 Task: Invite Team Member Softage.1@softage.net to Workspace Full-stack Development. Invite Team Member Softage.2@softage.net to Workspace Full-stack Development. Invite Team Member Softage.3@softage.net to Workspace Full-stack Development. Invite Team Member Softage.4@softage.net to Workspace Full-stack Development
Action: Mouse moved to (932, 152)
Screenshot: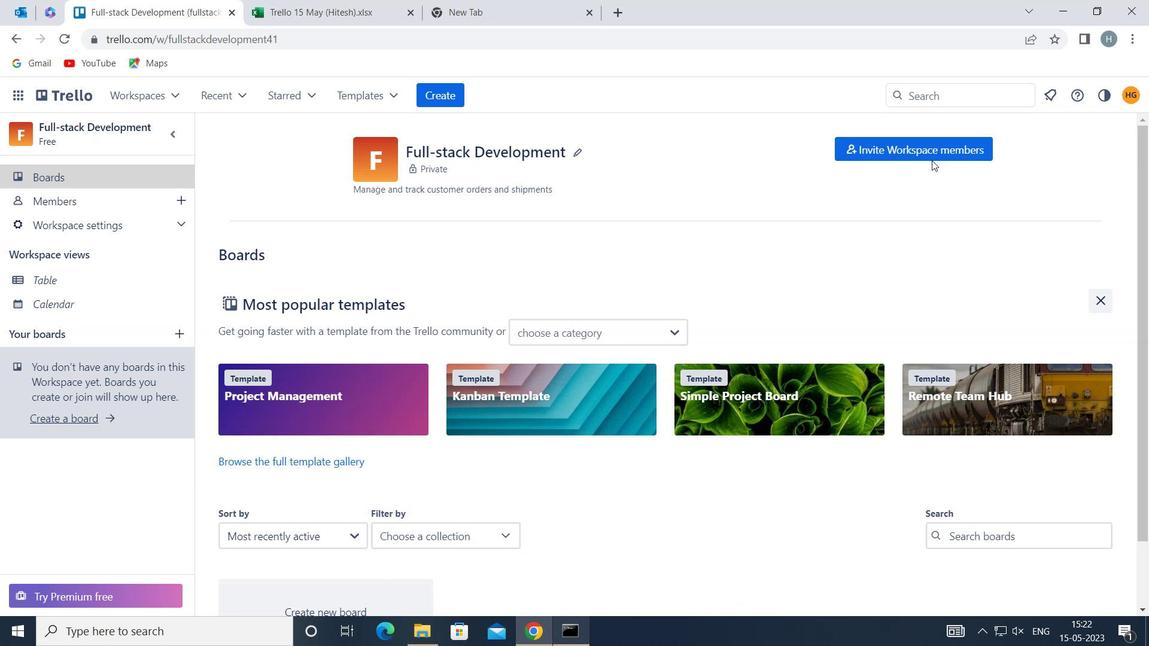 
Action: Mouse pressed left at (932, 152)
Screenshot: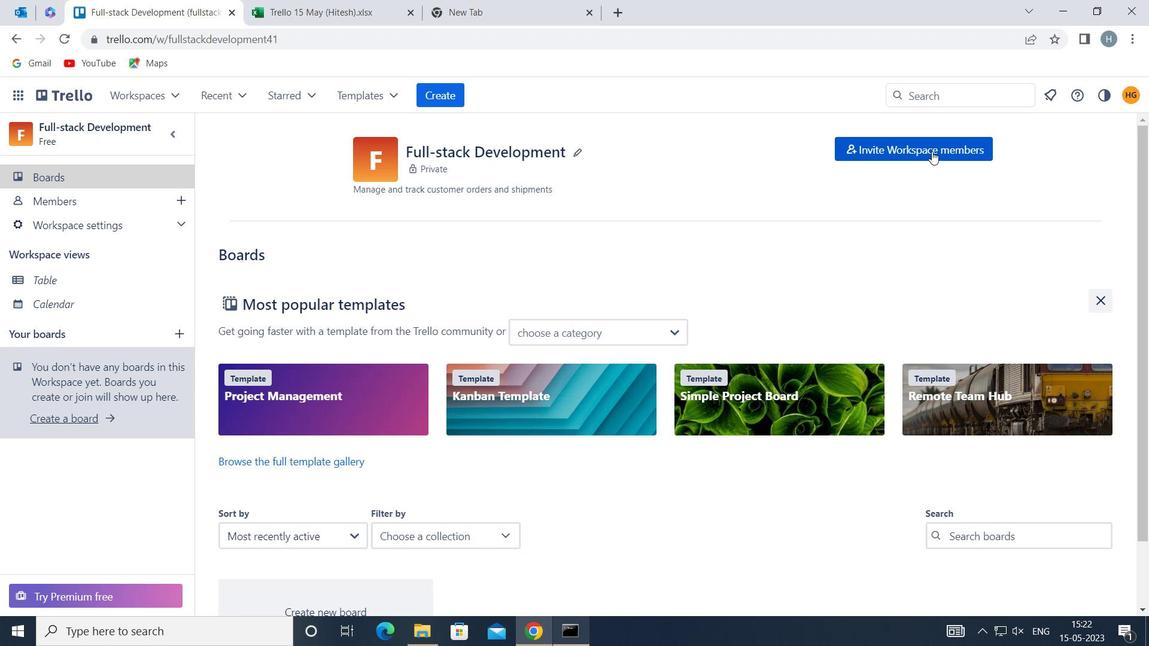 
Action: Key pressed softage.1<Key.shift>@SOFTAGE.NET
Screenshot: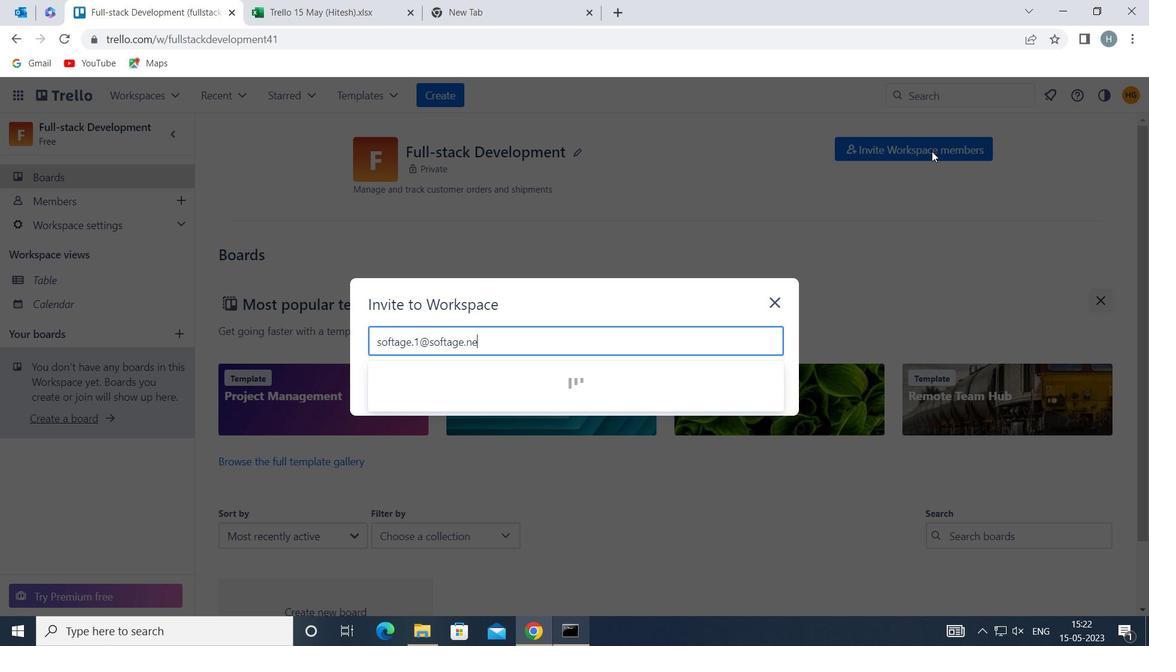 
Action: Mouse moved to (409, 392)
Screenshot: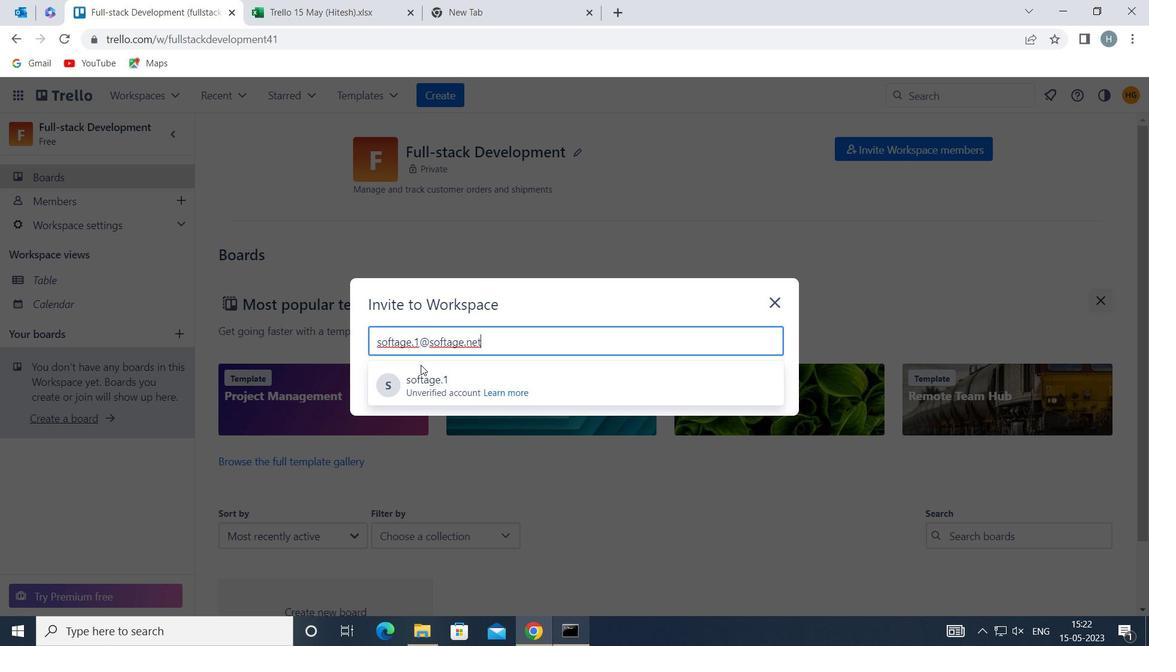 
Action: Mouse pressed left at (409, 392)
Screenshot: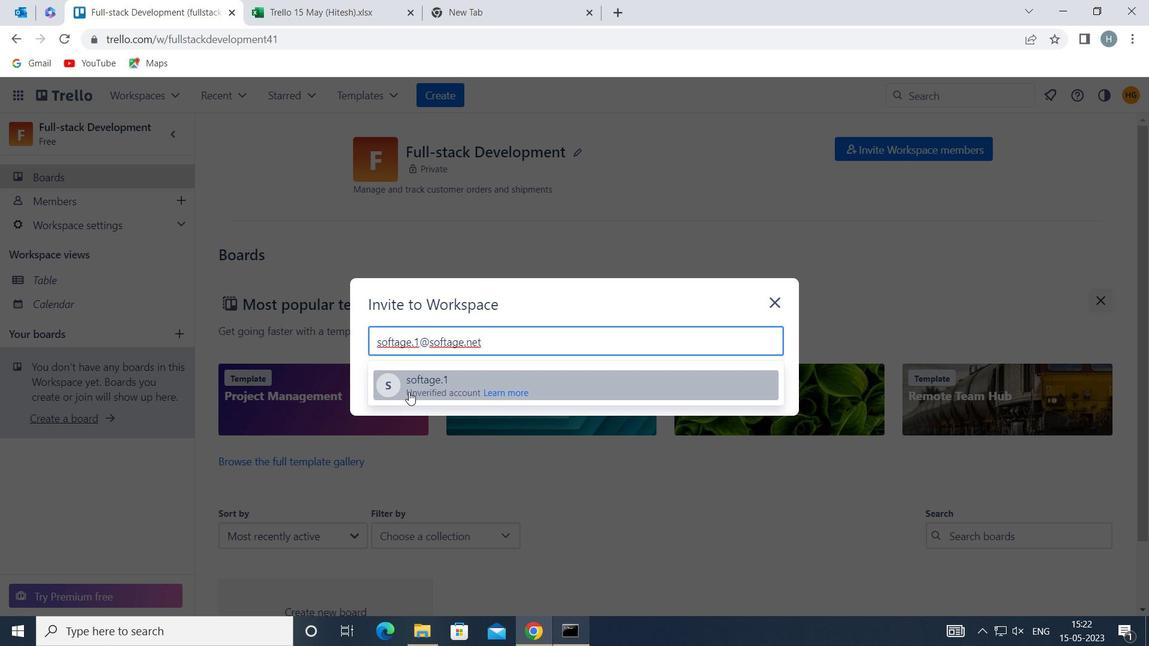 
Action: Key pressed SOFTAGE.2<Key.shift>@SOFTAGE,<Key.backspace>.NET
Screenshot: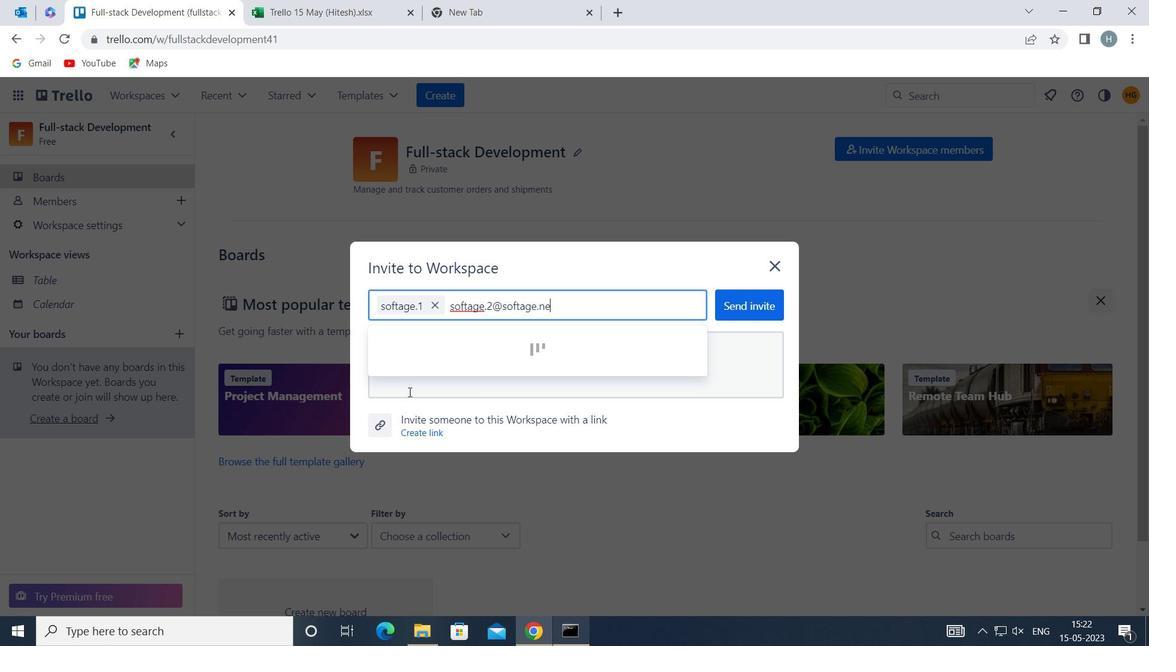 
Action: Mouse moved to (394, 355)
Screenshot: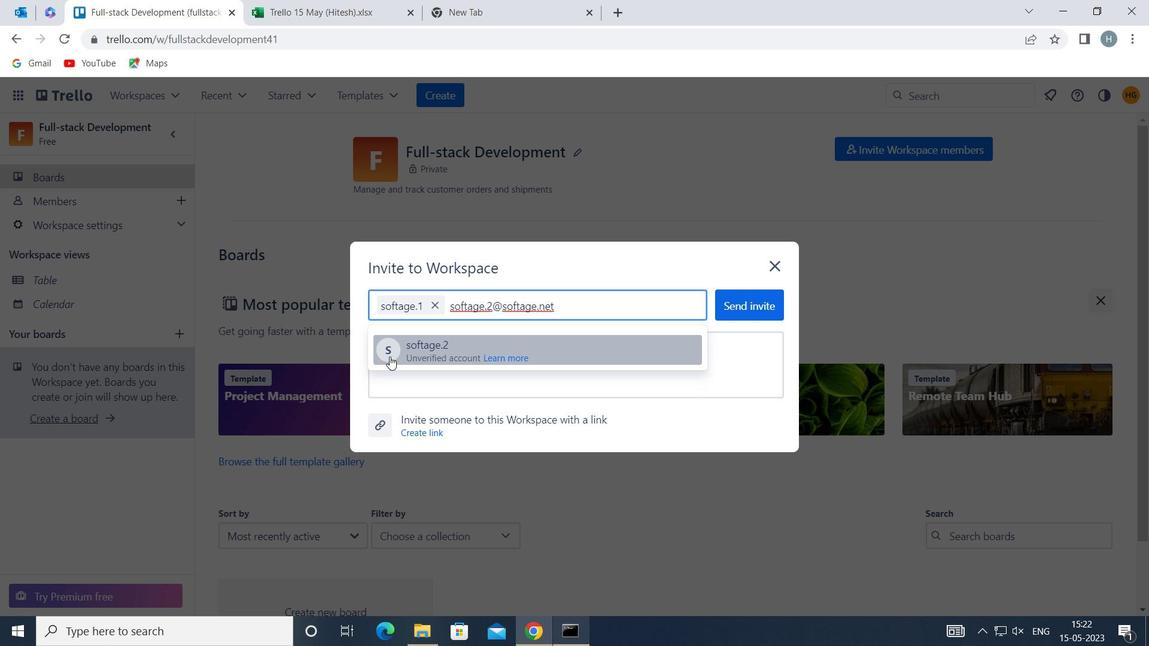
Action: Mouse pressed left at (394, 355)
Screenshot: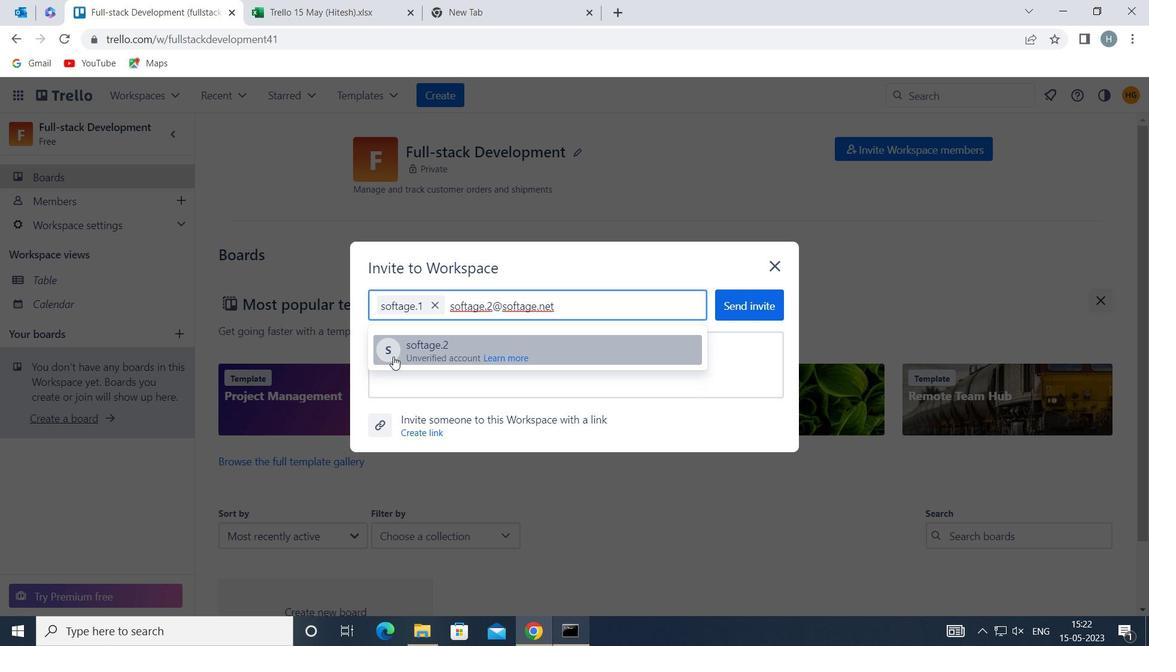 
Action: Key pressed SOFTAGE.3<Key.shift>@SOFTAGE.NET
Screenshot: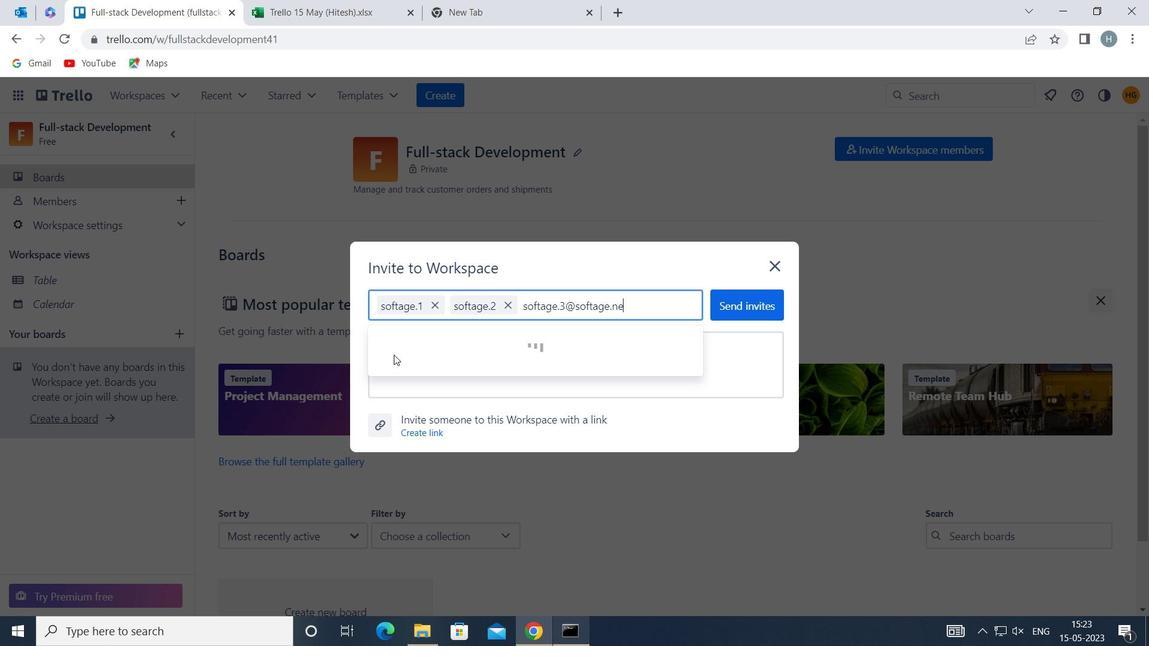 
Action: Mouse pressed left at (394, 355)
Screenshot: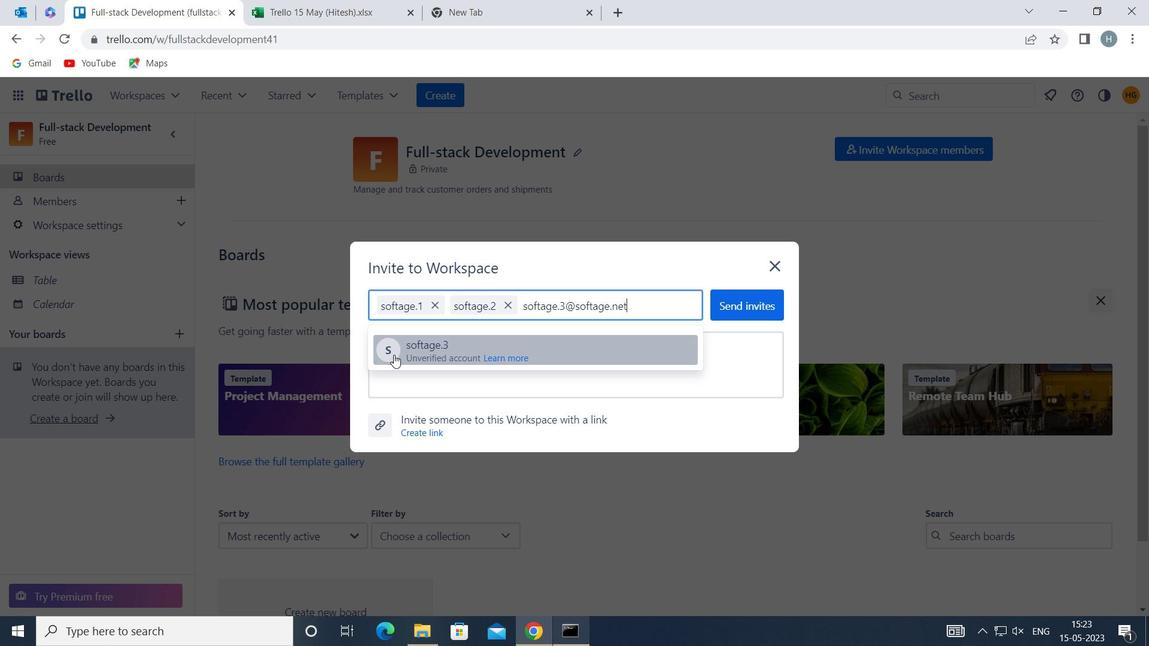 
Action: Key pressed SOFTAGE.4<Key.shift>@SOFTAGE.NET
Screenshot: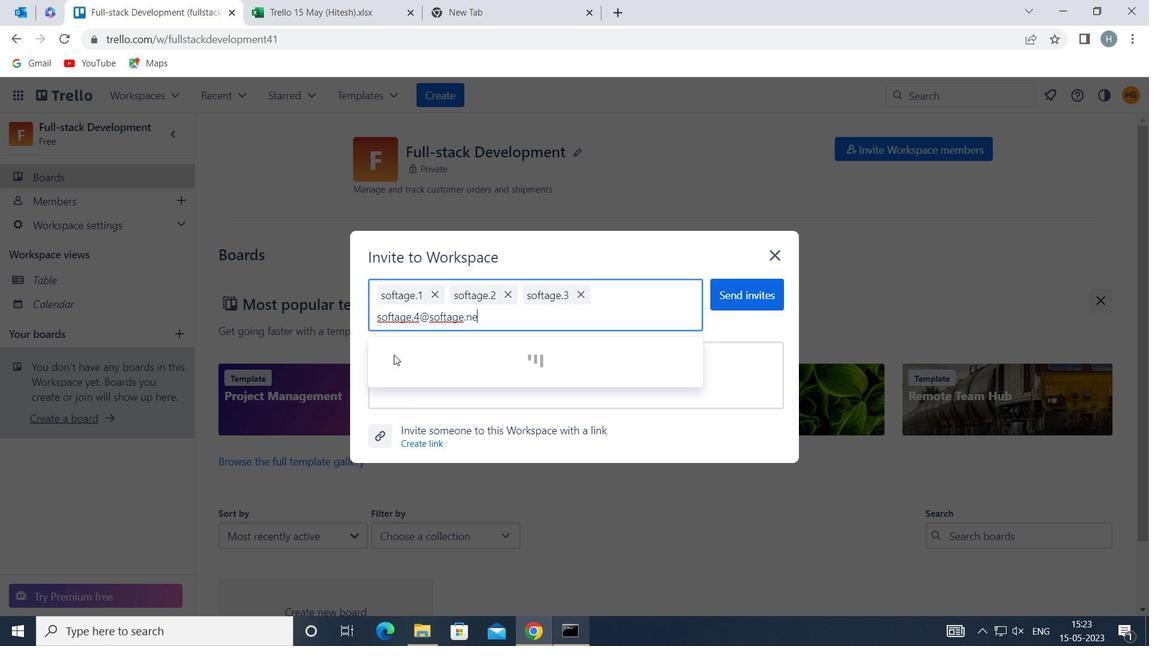 
Action: Mouse pressed left at (394, 355)
Screenshot: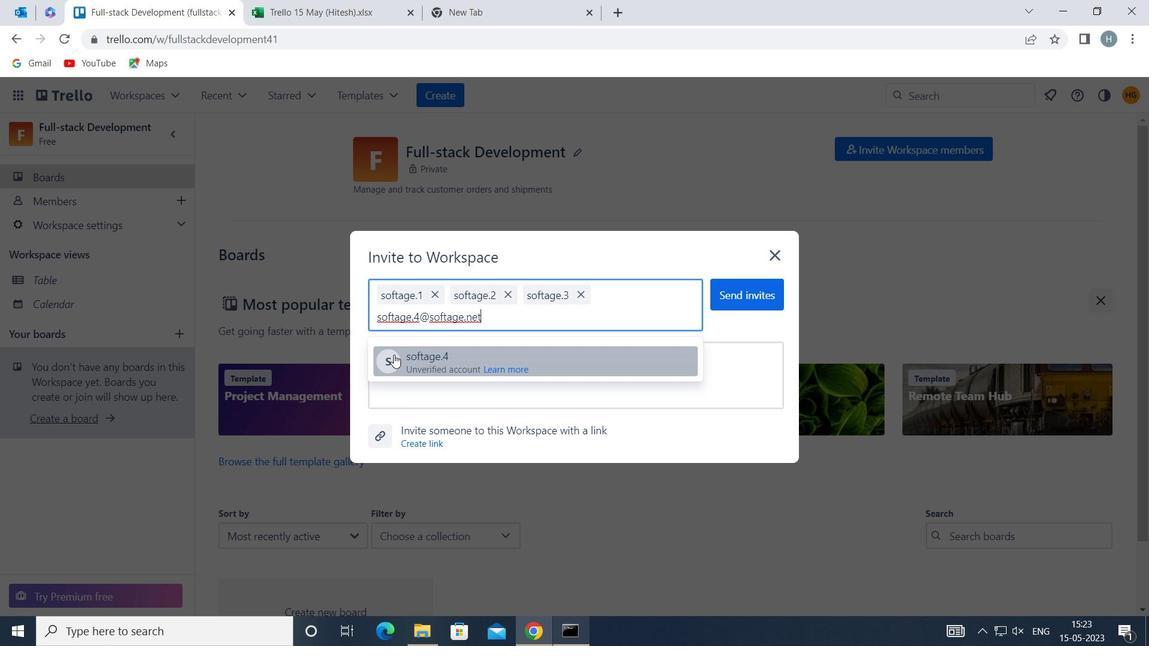 
Action: Mouse moved to (737, 293)
Screenshot: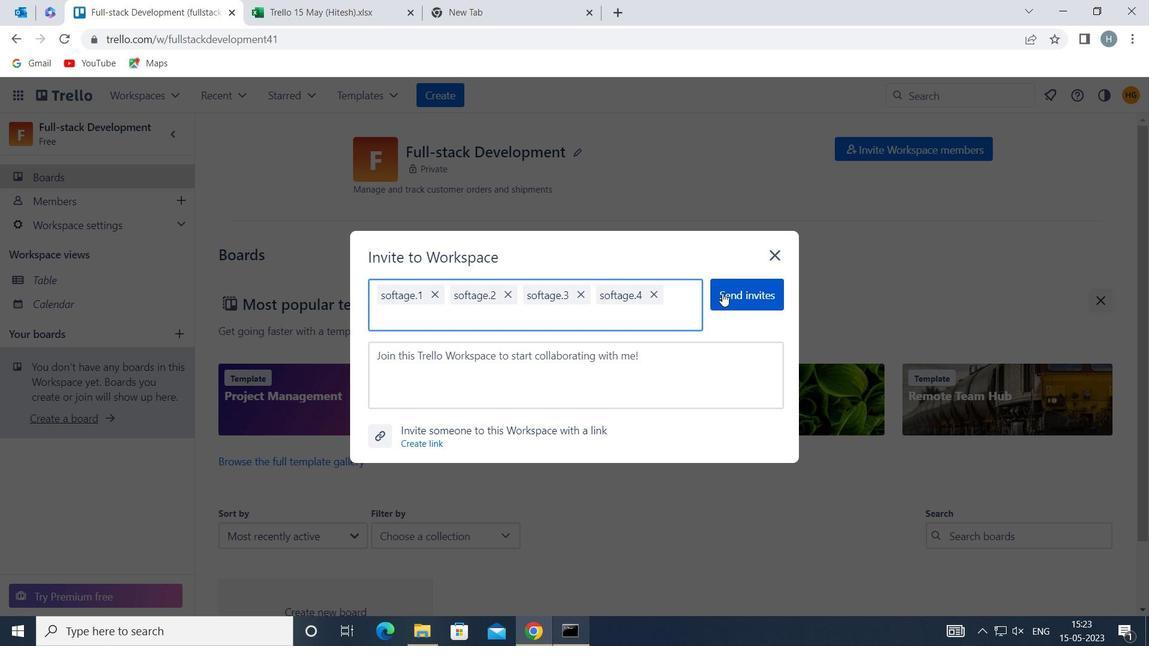 
Action: Mouse pressed left at (737, 293)
Screenshot: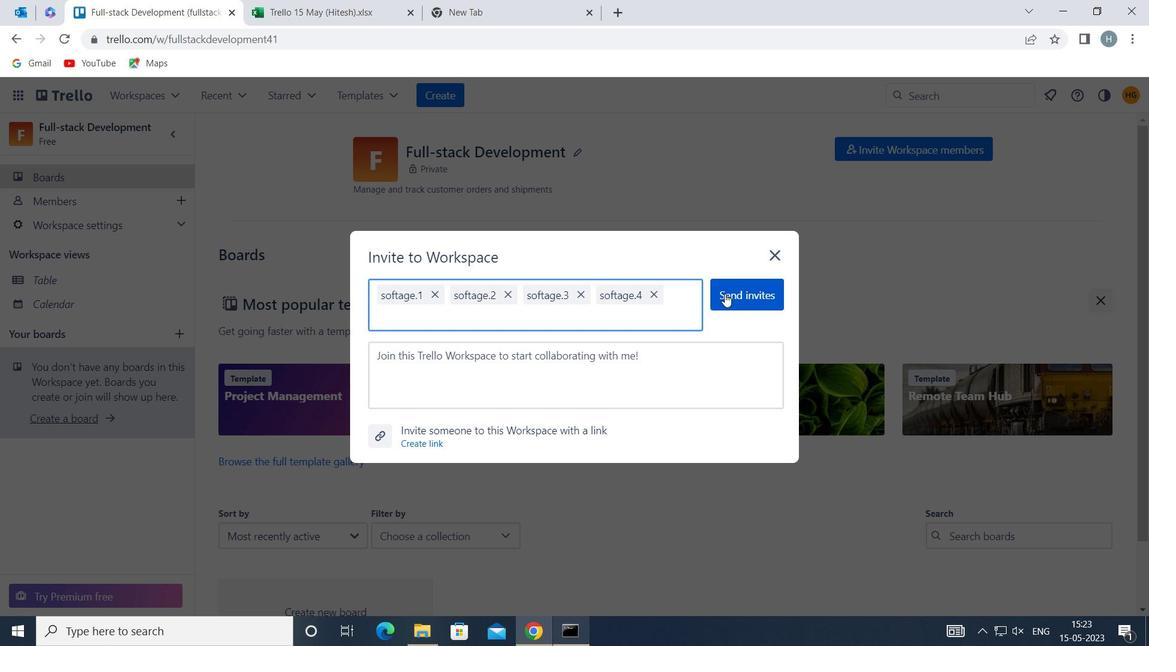 
Action: Mouse moved to (738, 293)
Screenshot: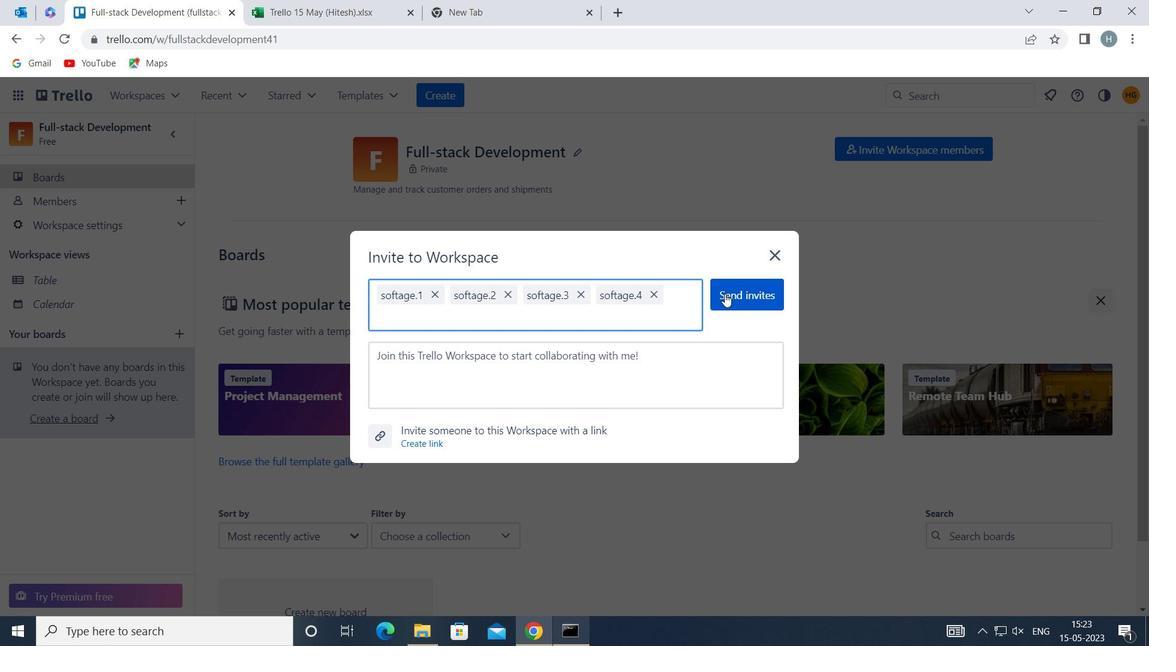 
